Task: Add the task  Implement a new cloud-based energy management system for a company to the section Lightning Leaders in the project BridgeTech and add a Due Date to the respective task as 2023/08/27
Action: Mouse moved to (588, 464)
Screenshot: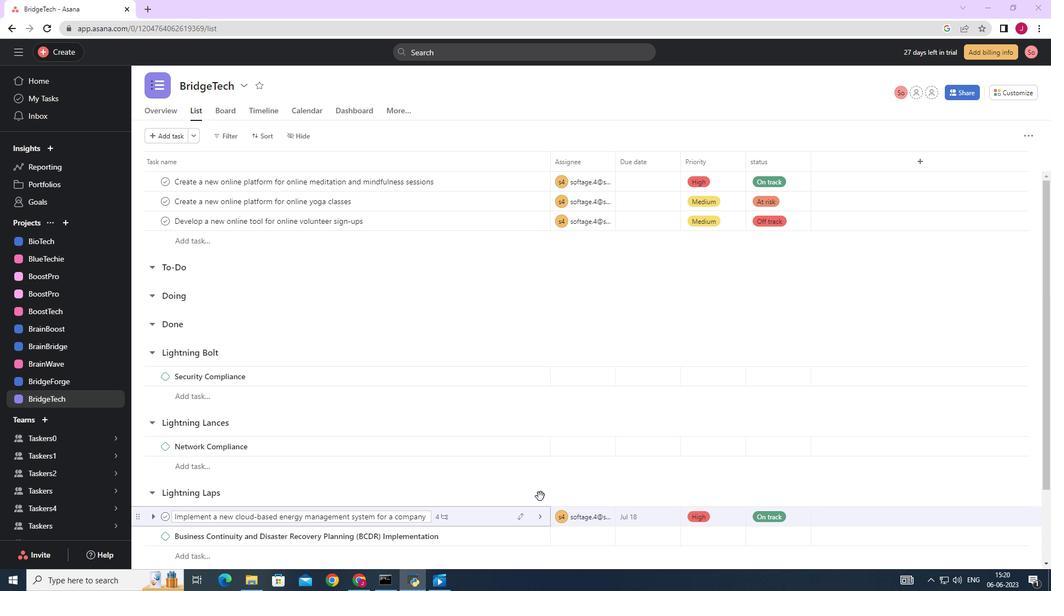 
Action: Mouse scrolled (589, 464) with delta (0, 0)
Screenshot: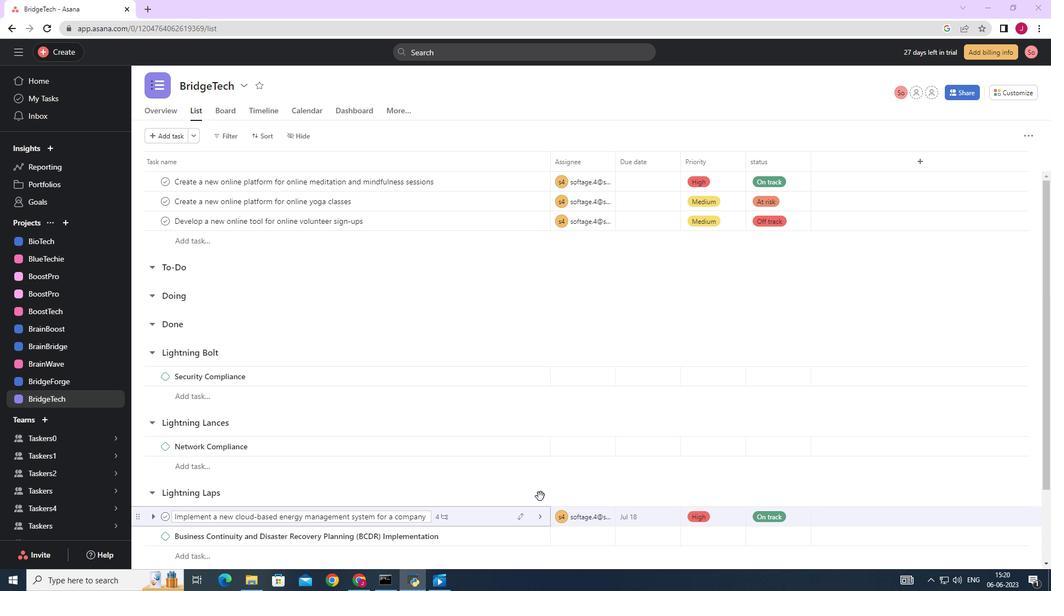 
Action: Mouse moved to (587, 463)
Screenshot: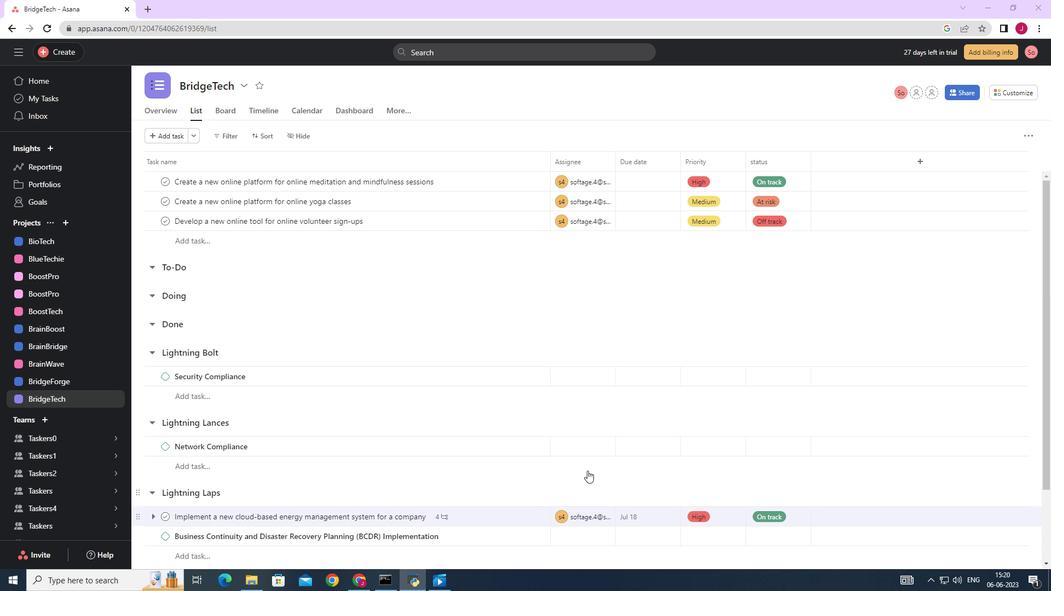 
Action: Mouse scrolled (587, 462) with delta (0, 0)
Screenshot: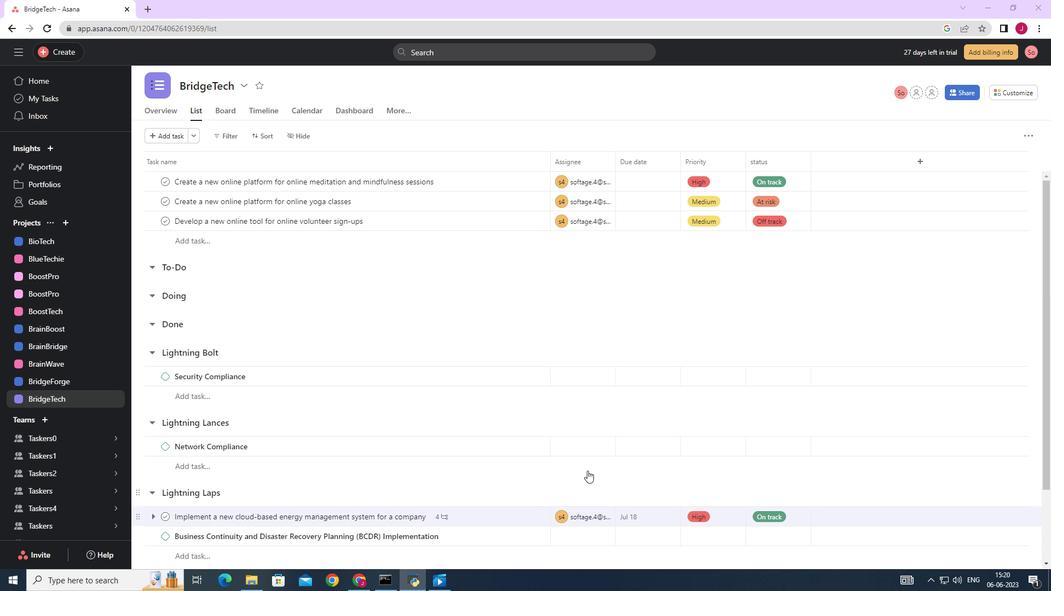
Action: Mouse scrolled (587, 462) with delta (0, 0)
Screenshot: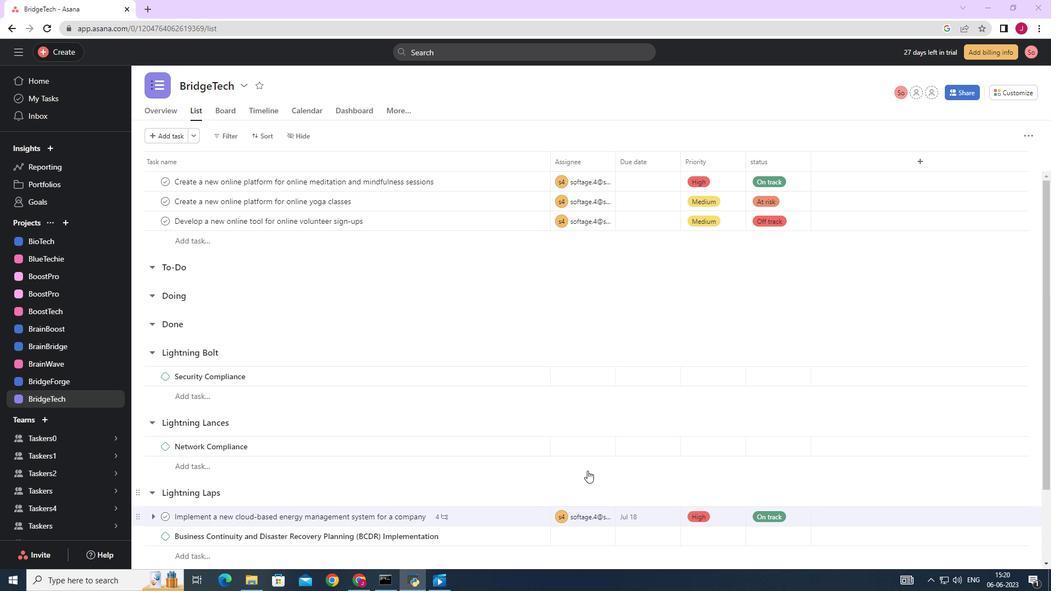 
Action: Mouse scrolled (587, 462) with delta (0, 0)
Screenshot: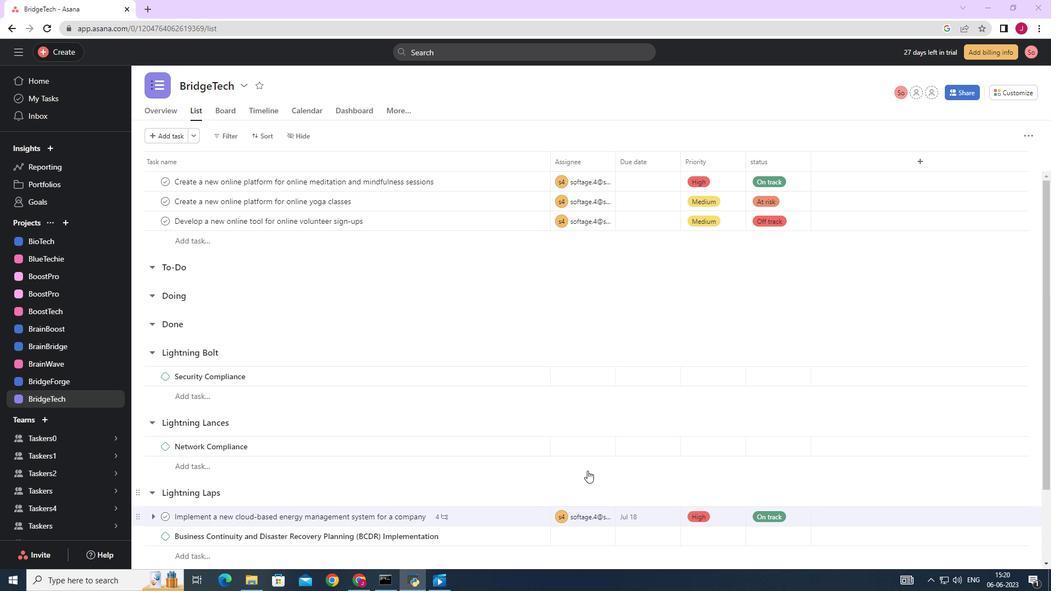 
Action: Mouse scrolled (587, 462) with delta (0, 0)
Screenshot: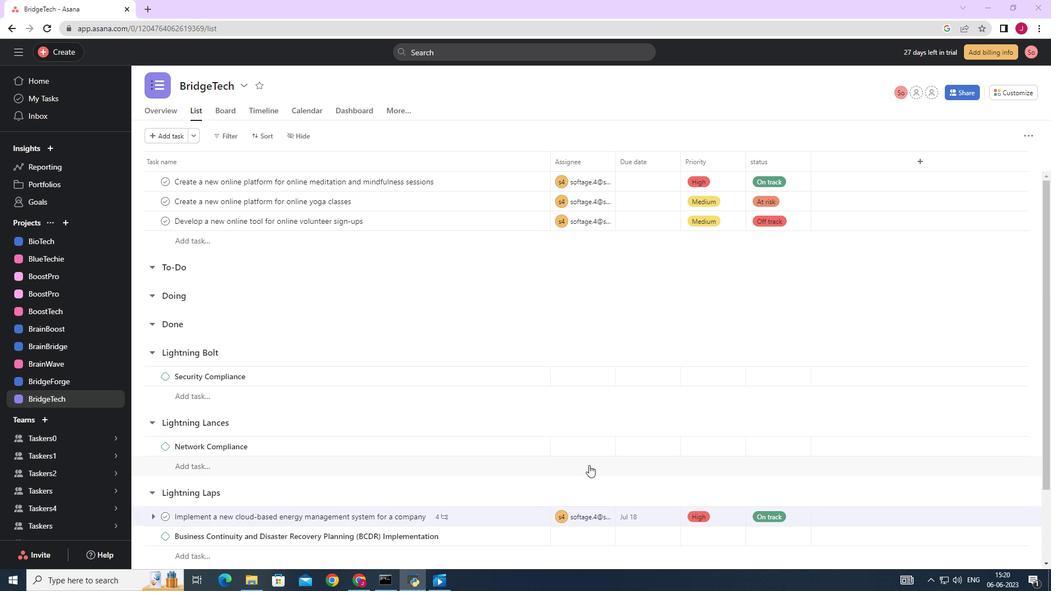 
Action: Mouse scrolled (587, 462) with delta (0, 0)
Screenshot: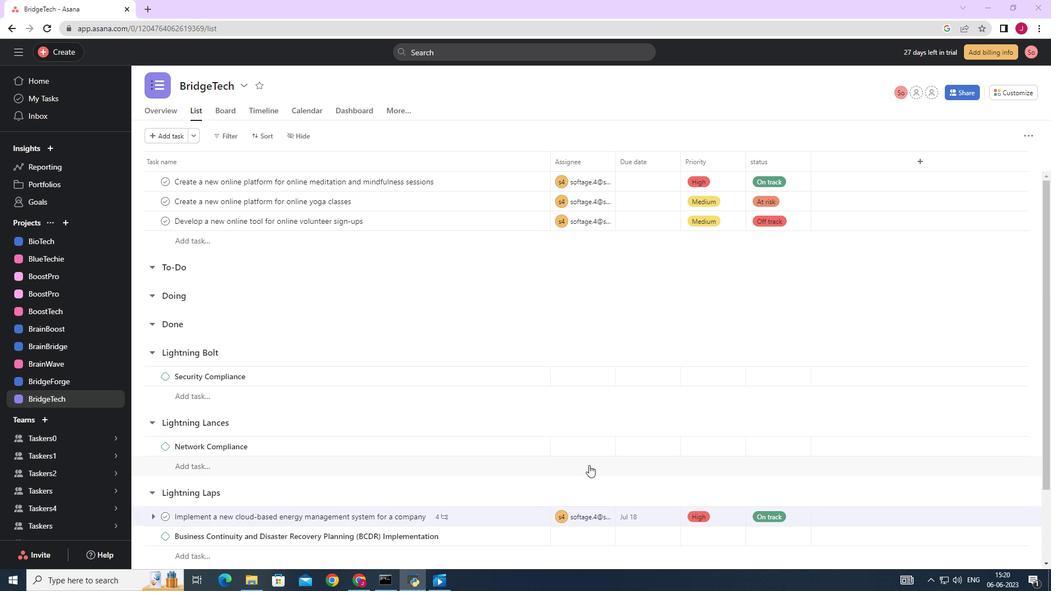 
Action: Mouse scrolled (587, 462) with delta (0, 0)
Screenshot: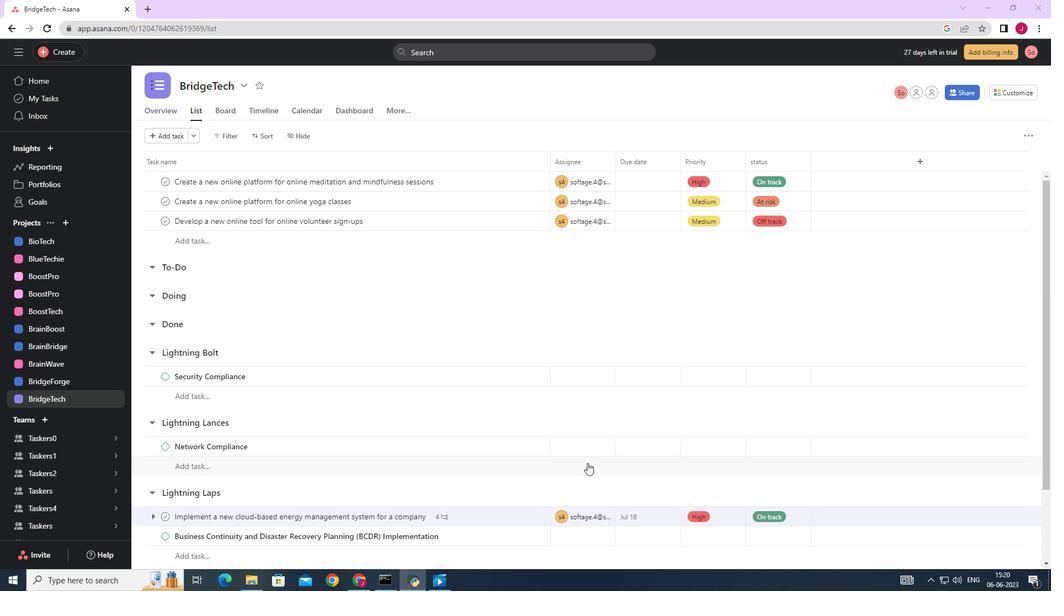 
Action: Mouse moved to (521, 424)
Screenshot: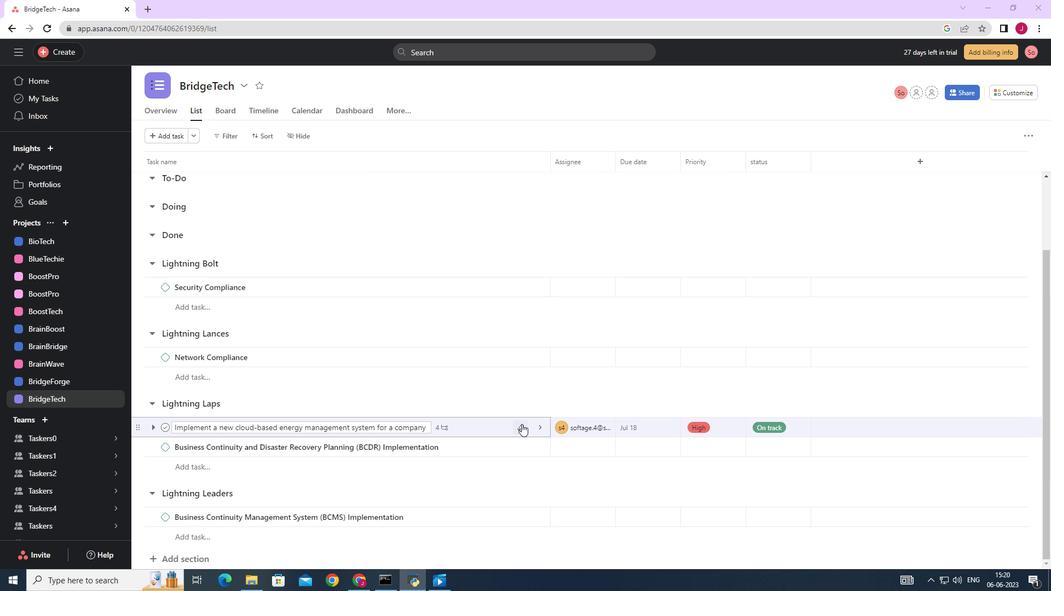 
Action: Mouse pressed left at (521, 424)
Screenshot: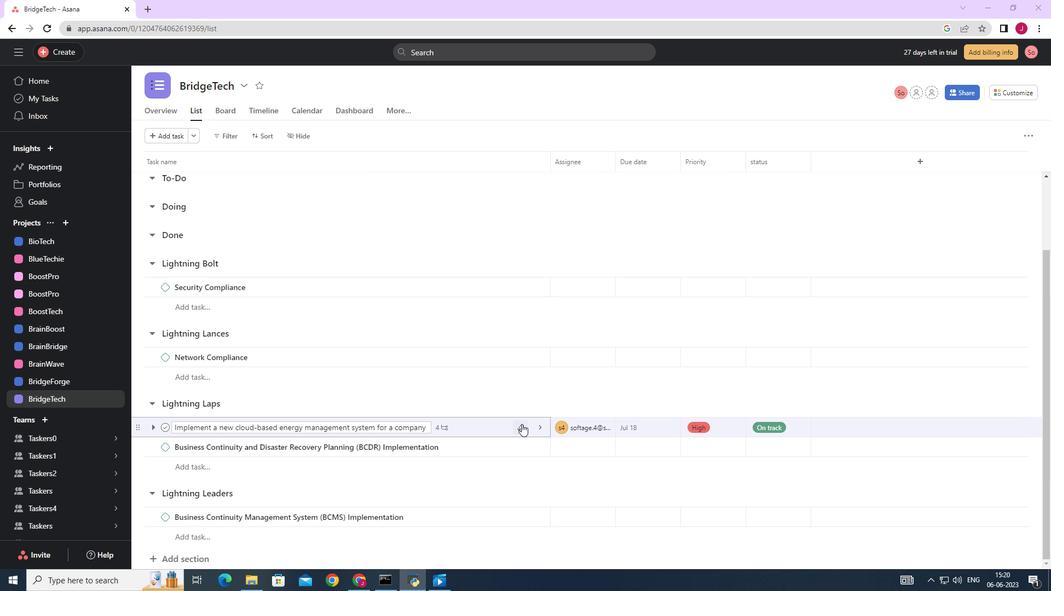 
Action: Mouse moved to (490, 404)
Screenshot: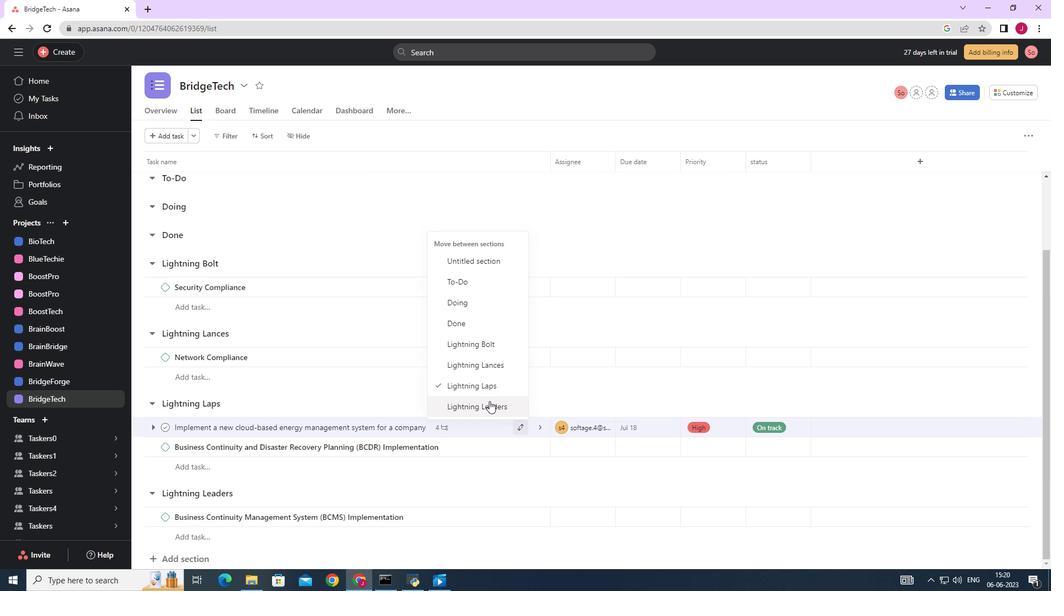 
Action: Mouse pressed left at (490, 404)
Screenshot: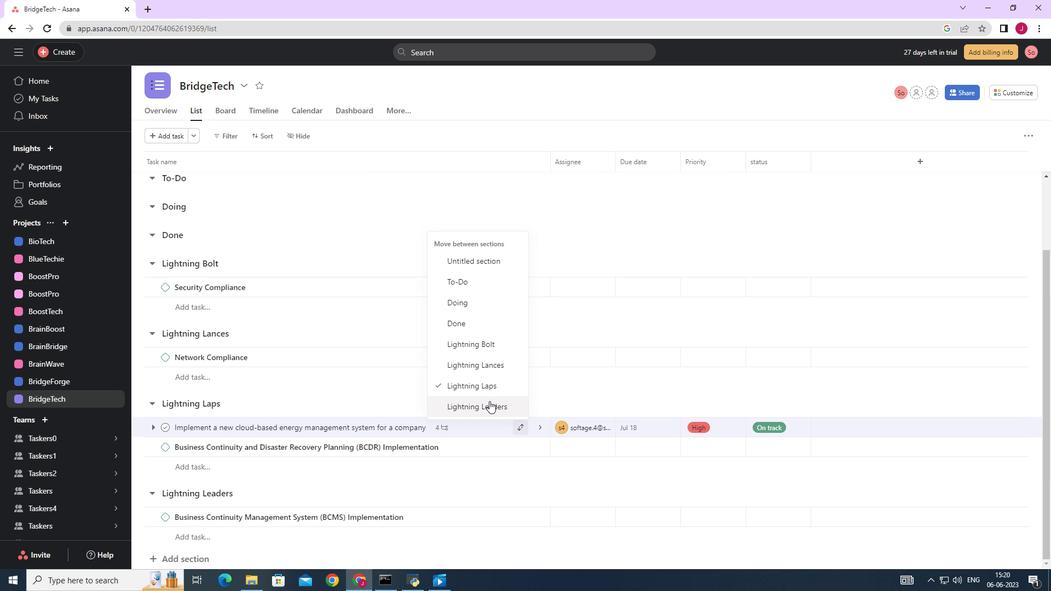 
Action: Mouse moved to (669, 495)
Screenshot: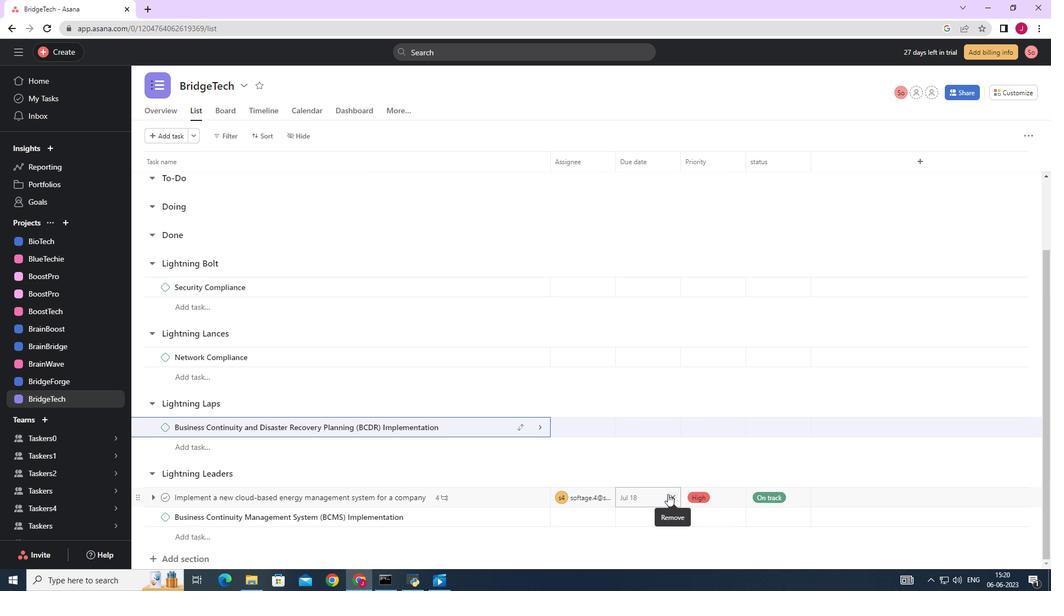 
Action: Mouse pressed left at (669, 495)
Screenshot: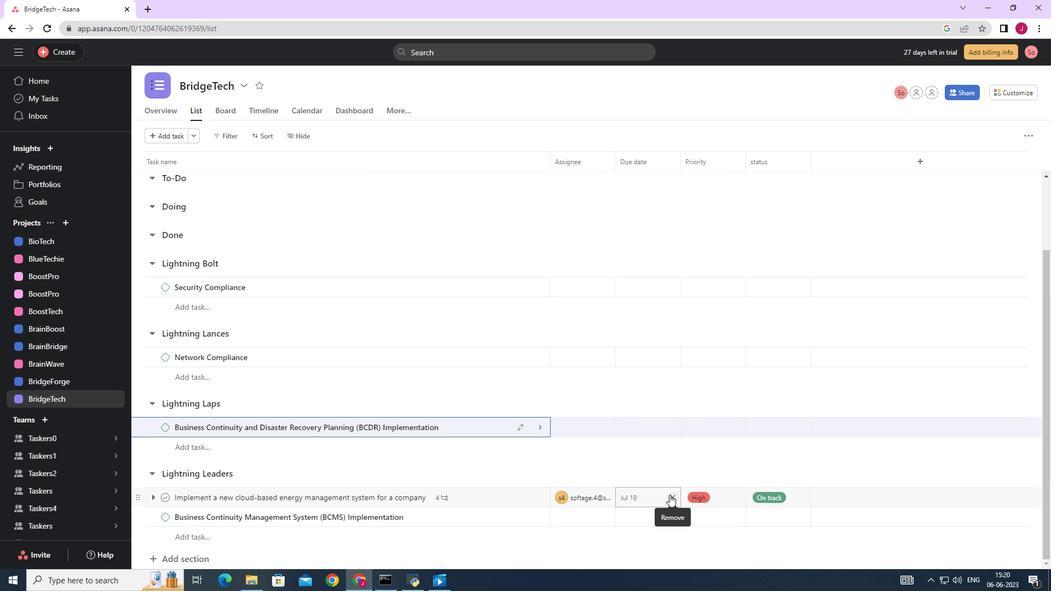 
Action: Mouse moved to (641, 495)
Screenshot: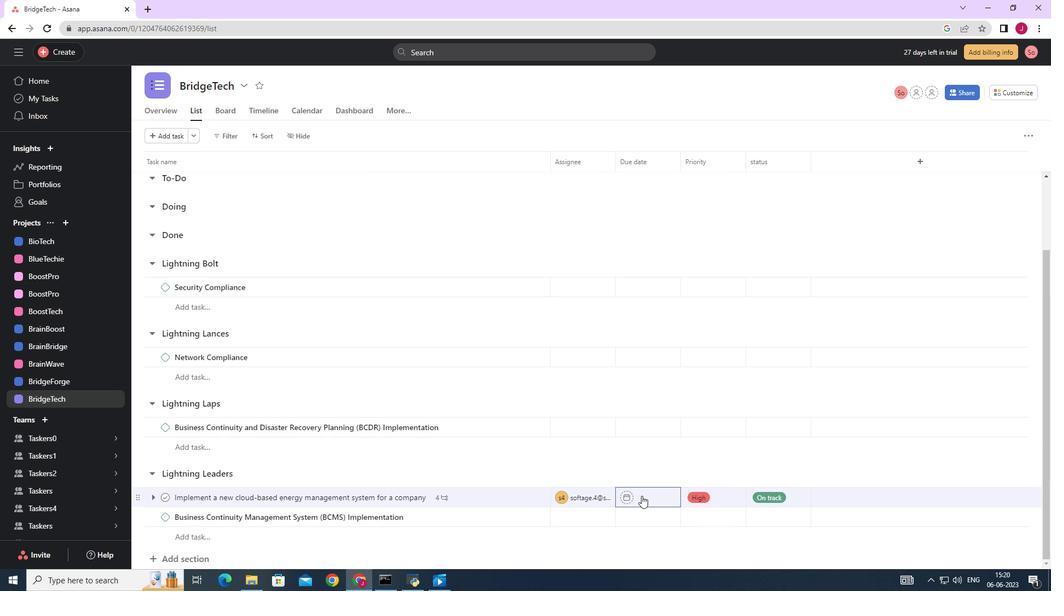 
Action: Mouse pressed left at (641, 495)
Screenshot: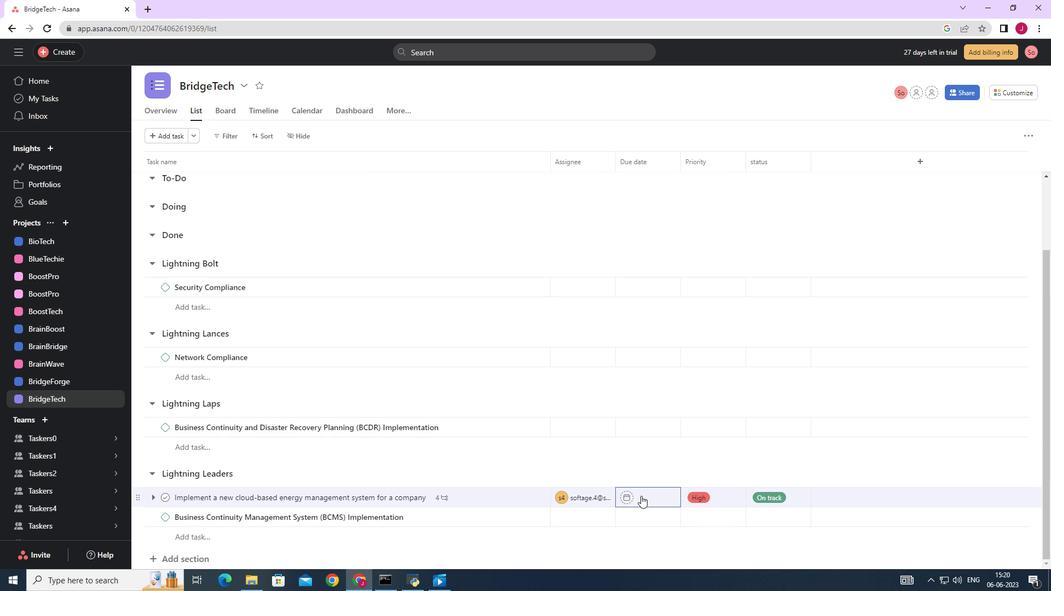 
Action: Mouse moved to (758, 323)
Screenshot: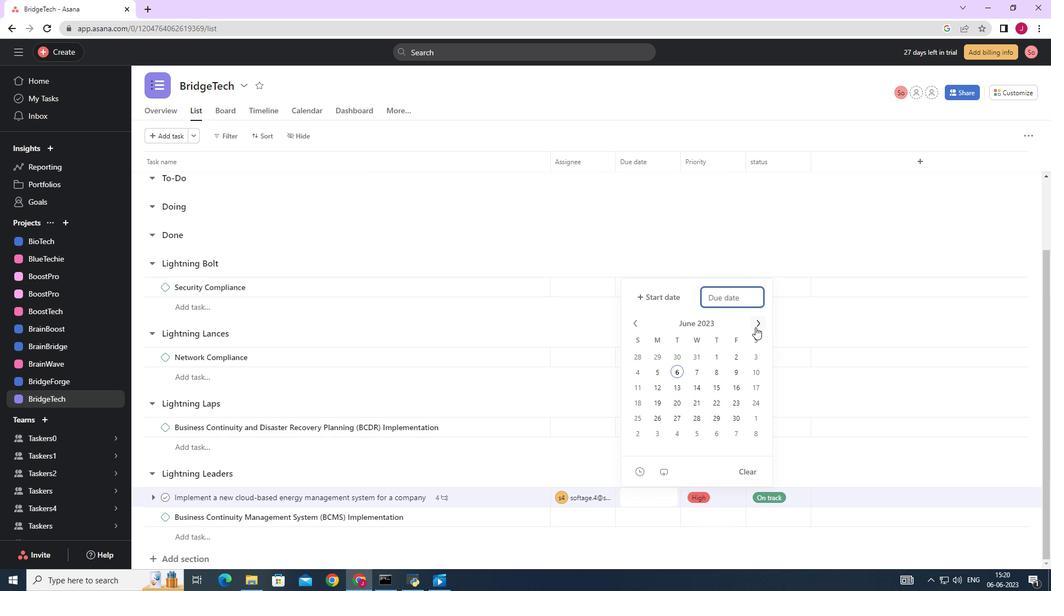 
Action: Mouse pressed left at (758, 323)
Screenshot: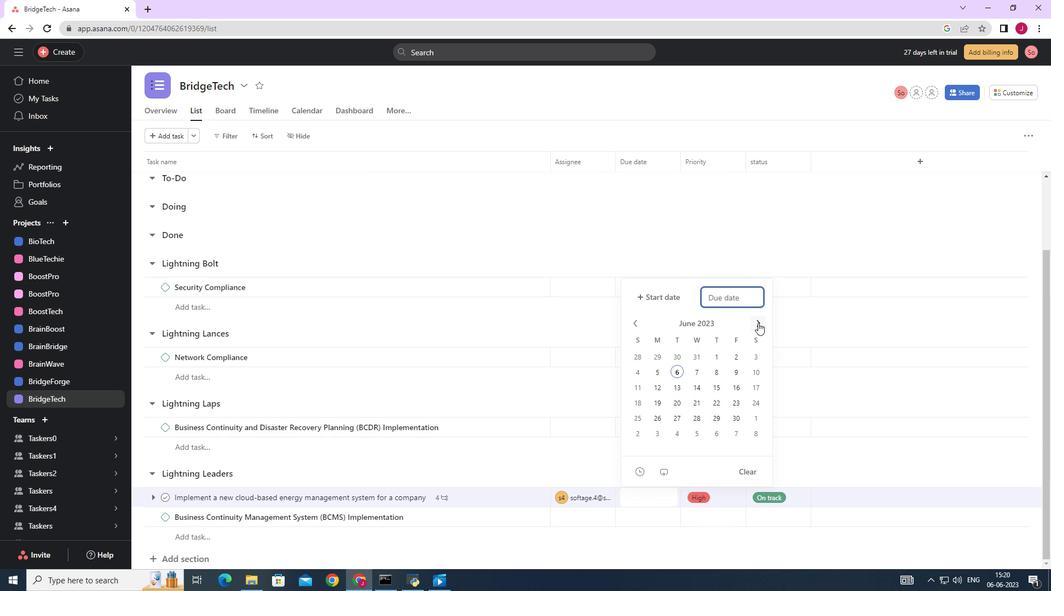 
Action: Mouse moved to (711, 415)
Screenshot: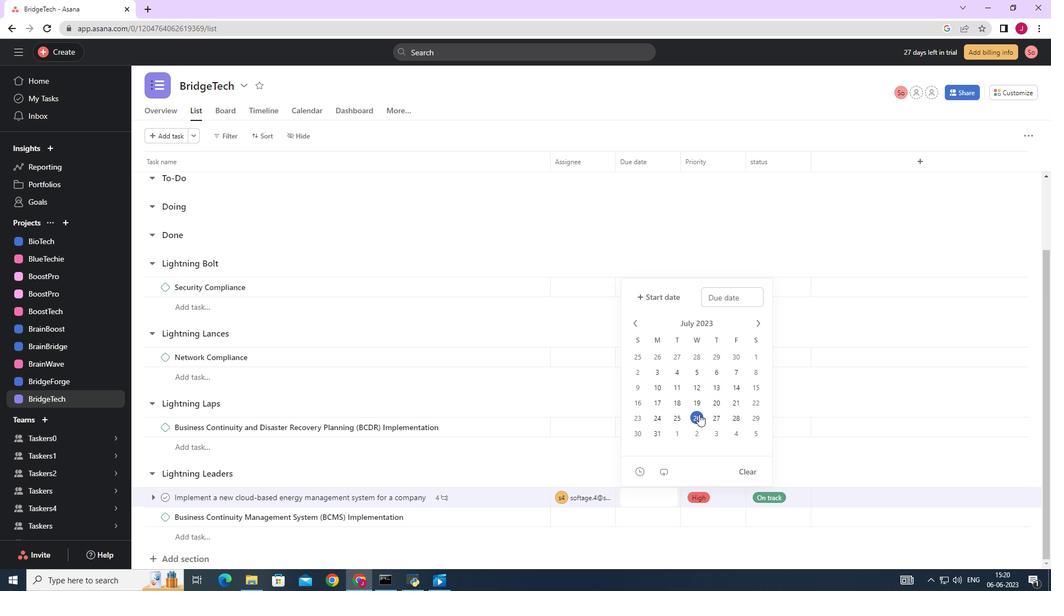 
Action: Mouse pressed left at (711, 415)
Screenshot: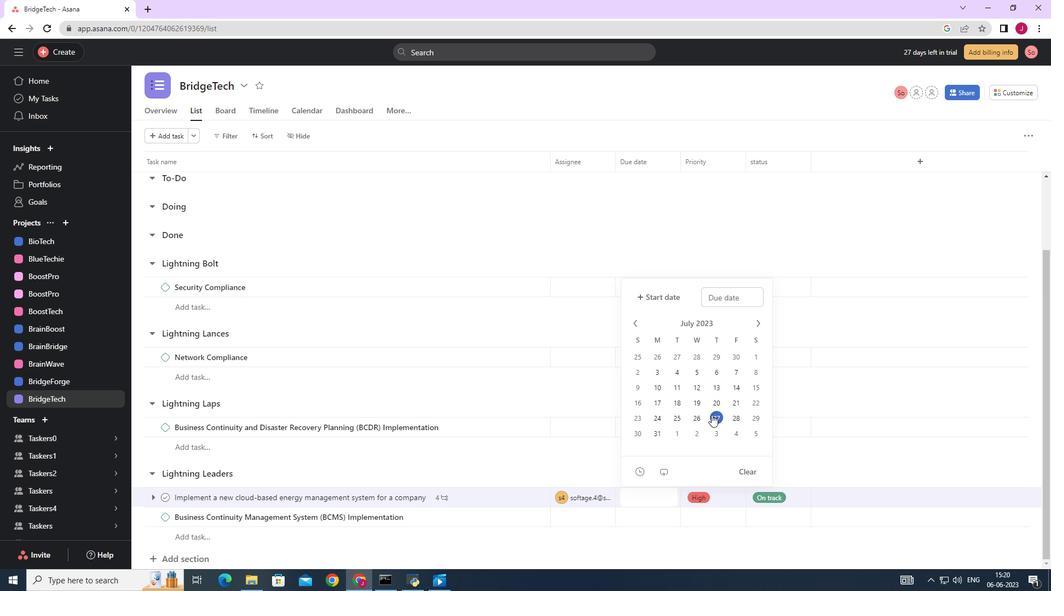 
Action: Mouse moved to (837, 239)
Screenshot: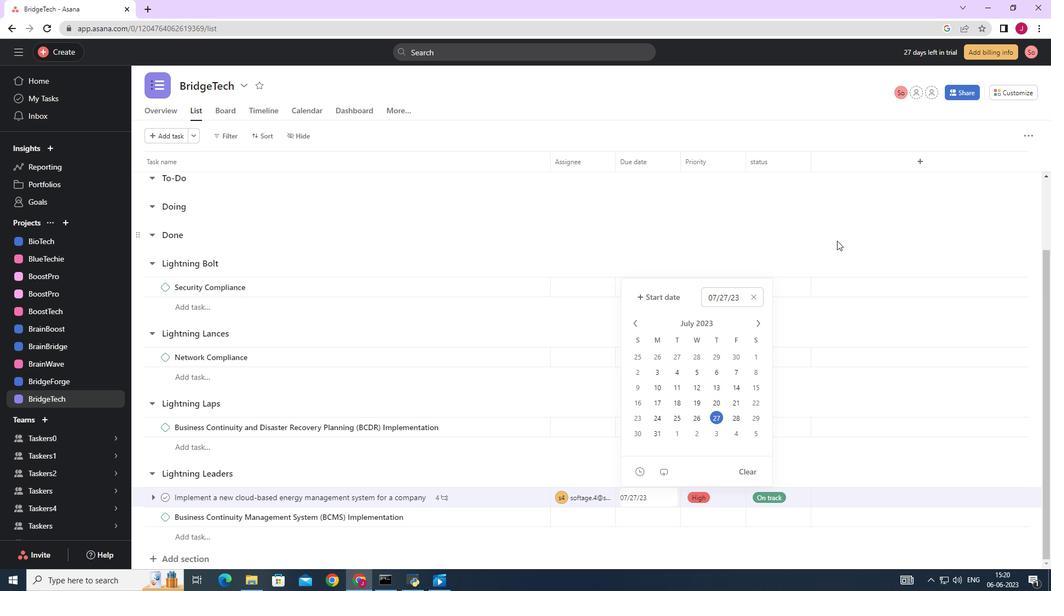 
Action: Mouse pressed left at (837, 239)
Screenshot: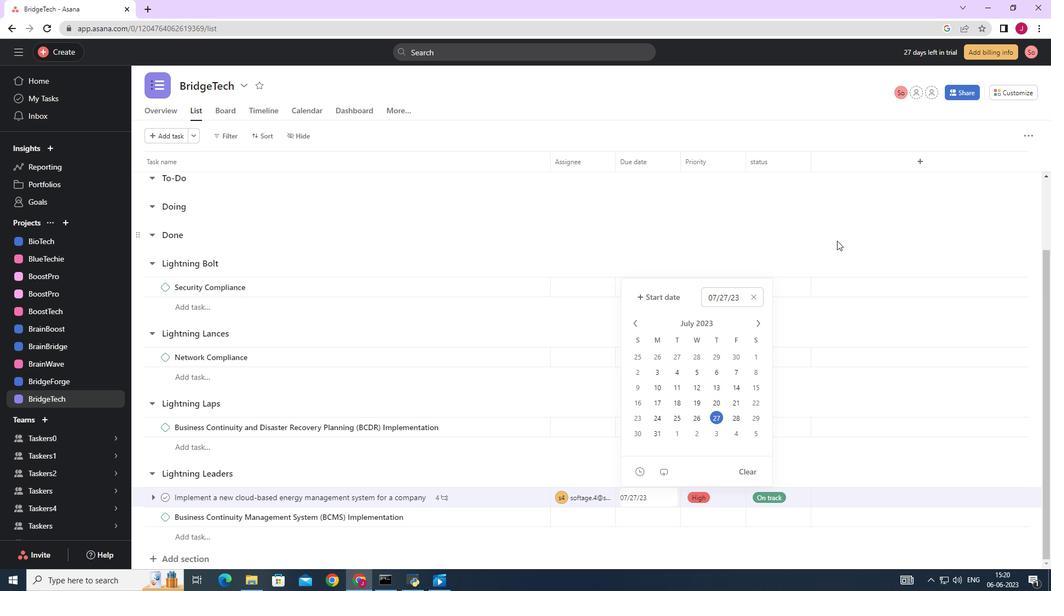 
